 Task: Find the best route from San Antonio, Texas, to Austin, Texas.
Action: Mouse moved to (293, 99)
Screenshot: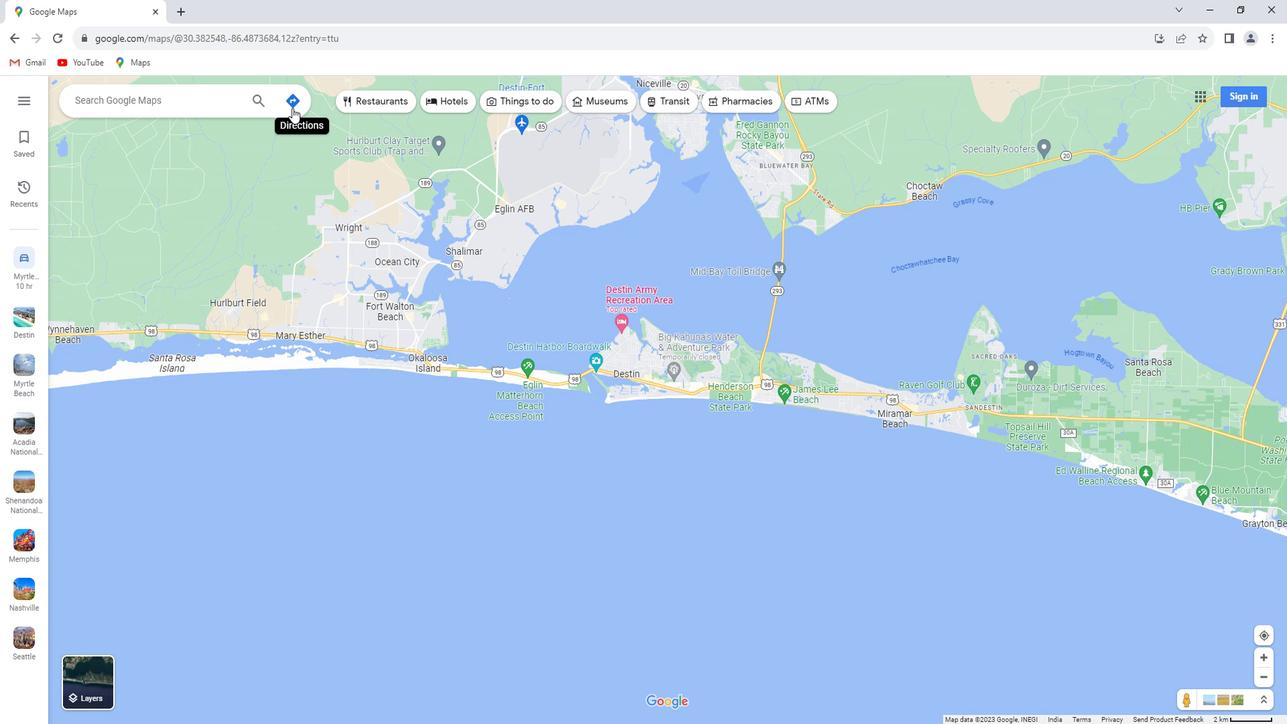 
Action: Mouse pressed left at (293, 99)
Screenshot: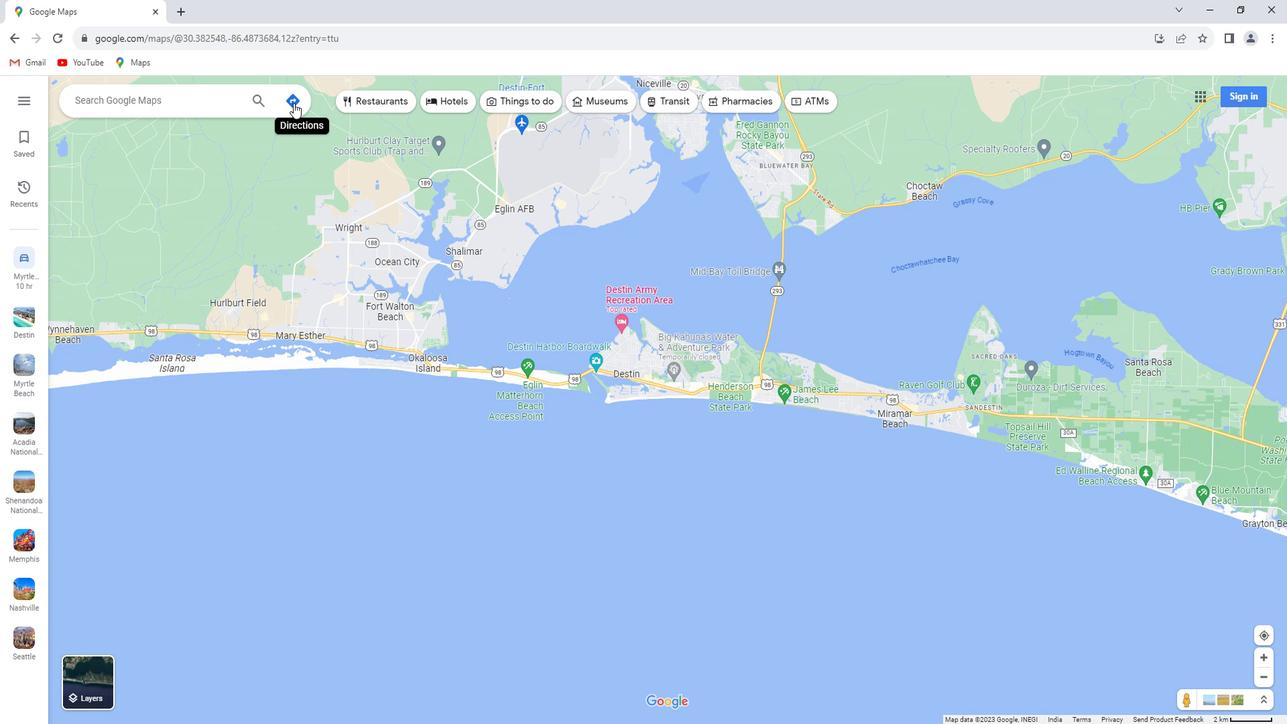 
Action: Mouse moved to (186, 137)
Screenshot: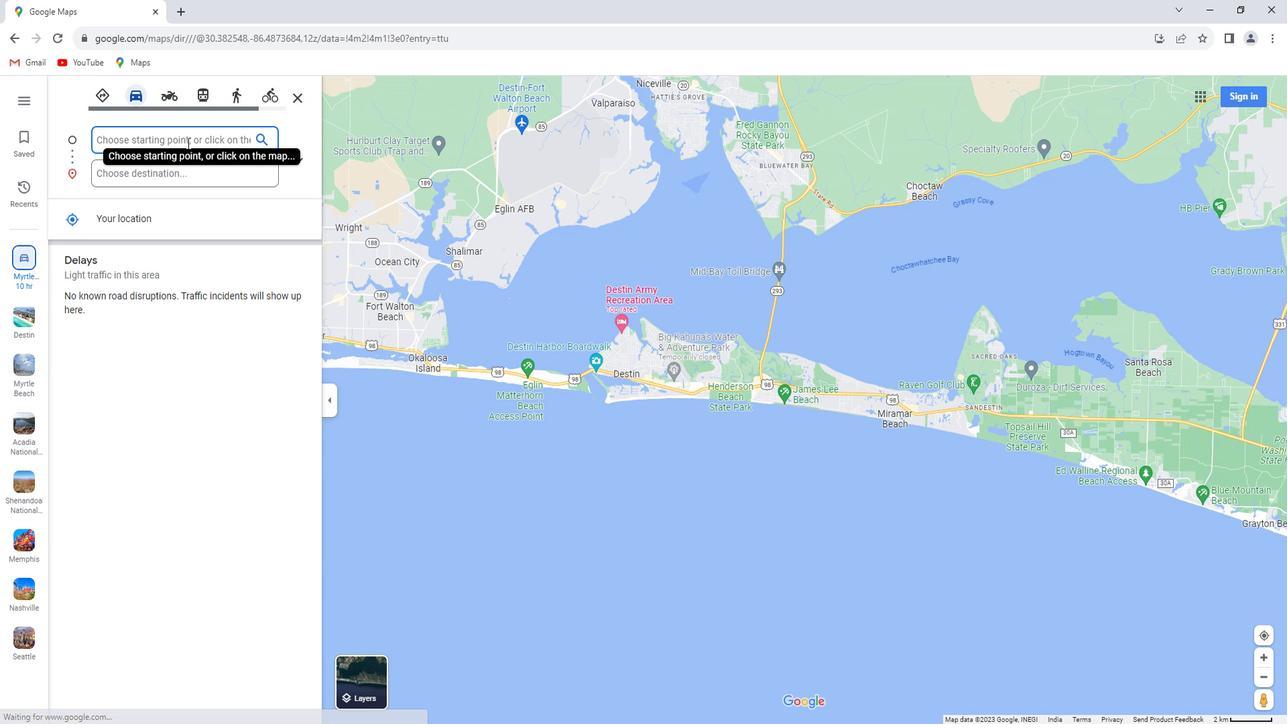 
Action: Key pressed <Key.shift>San<Key.space><Key.shift>Antonio,<Key.space><Key.shift>Texas
Screenshot: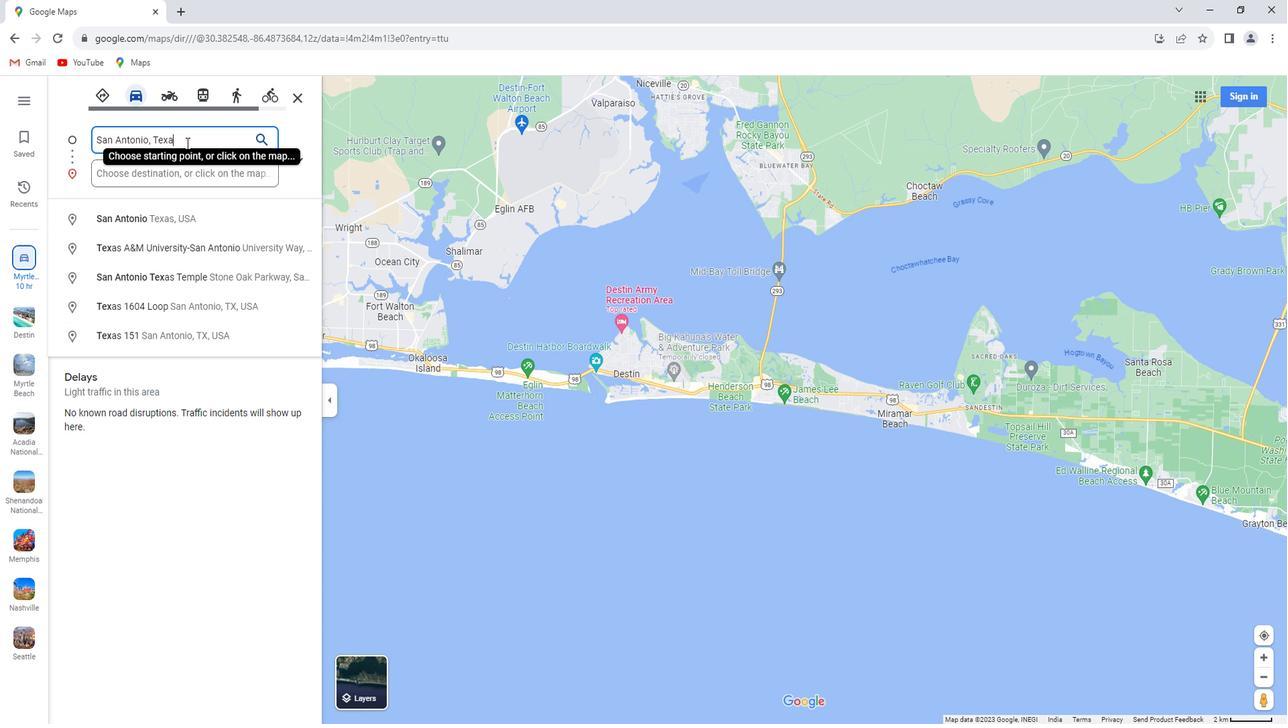 
Action: Mouse moved to (176, 162)
Screenshot: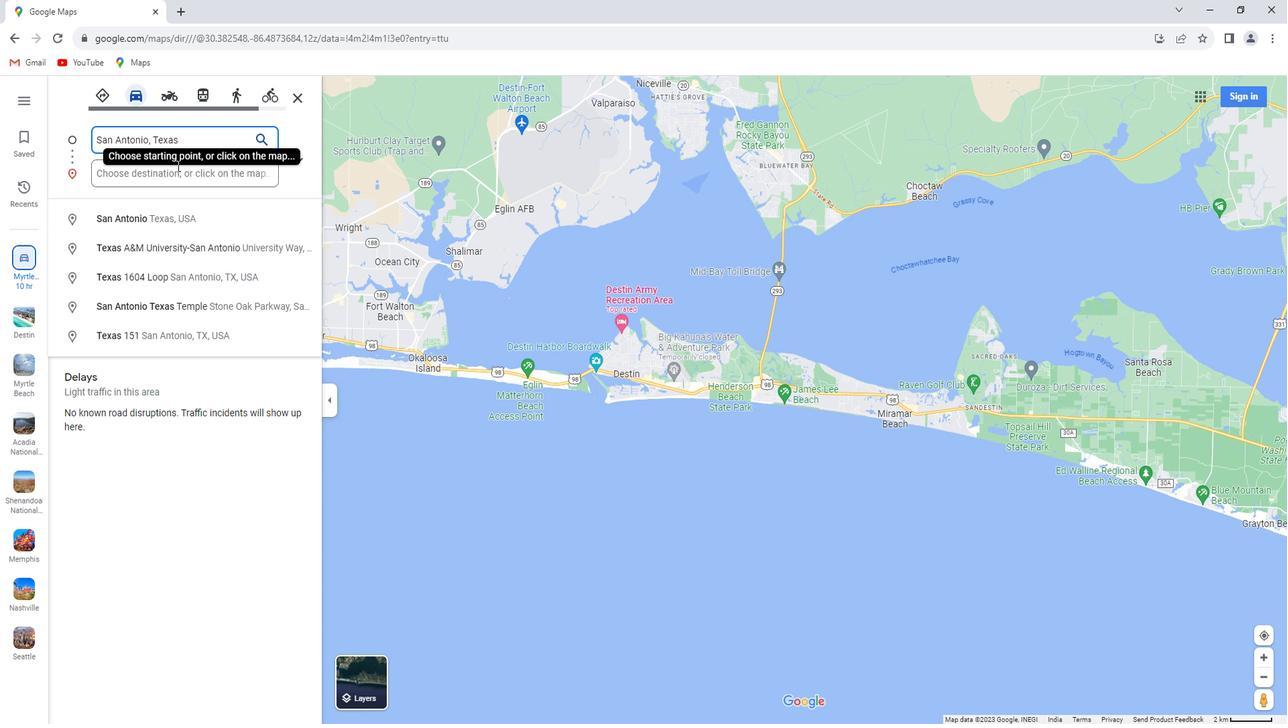 
Action: Mouse pressed left at (176, 162)
Screenshot: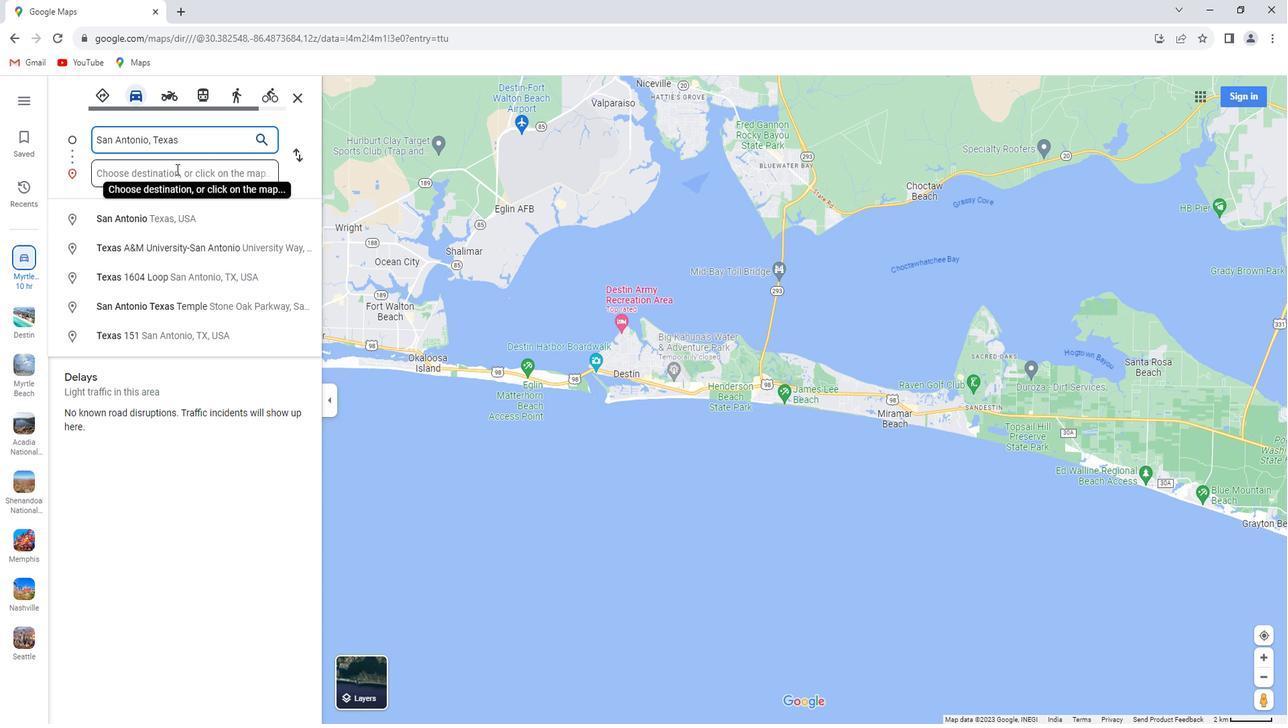 
Action: Key pressed <Key.shift>Austin,<Key.space><Key.shift>Texas<Key.enter>
Screenshot: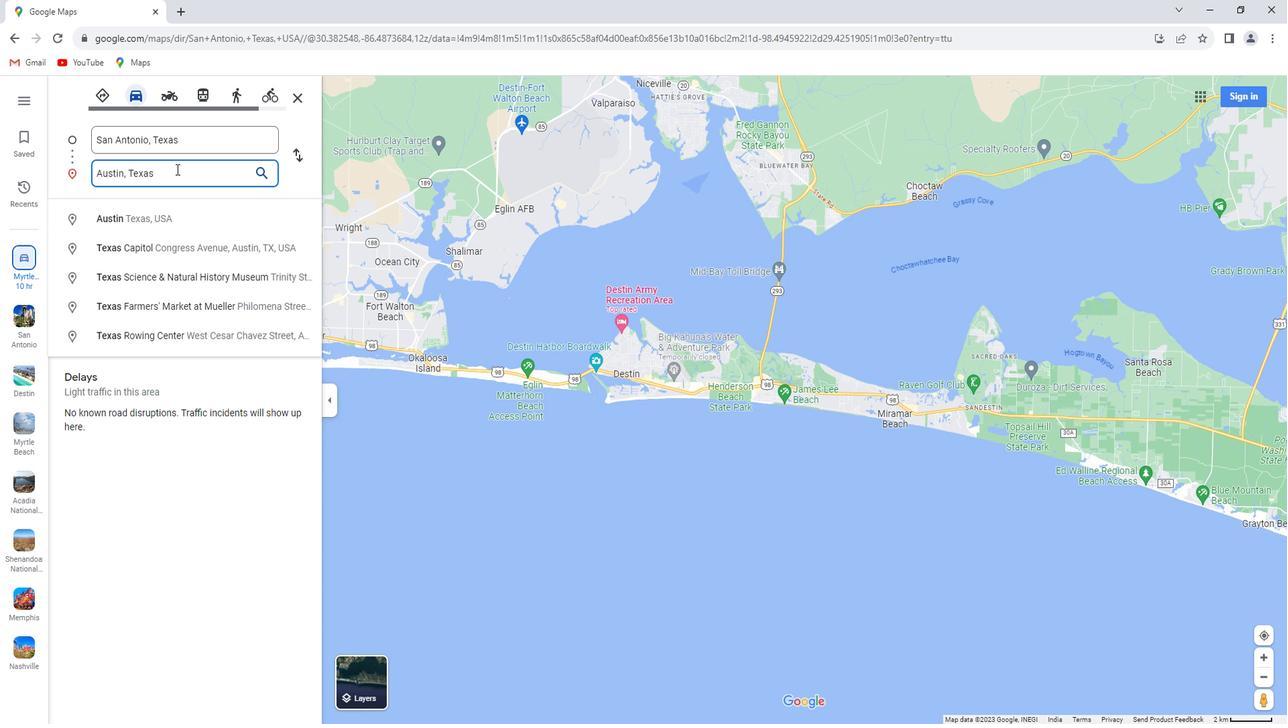 
Action: Mouse moved to (107, 91)
Screenshot: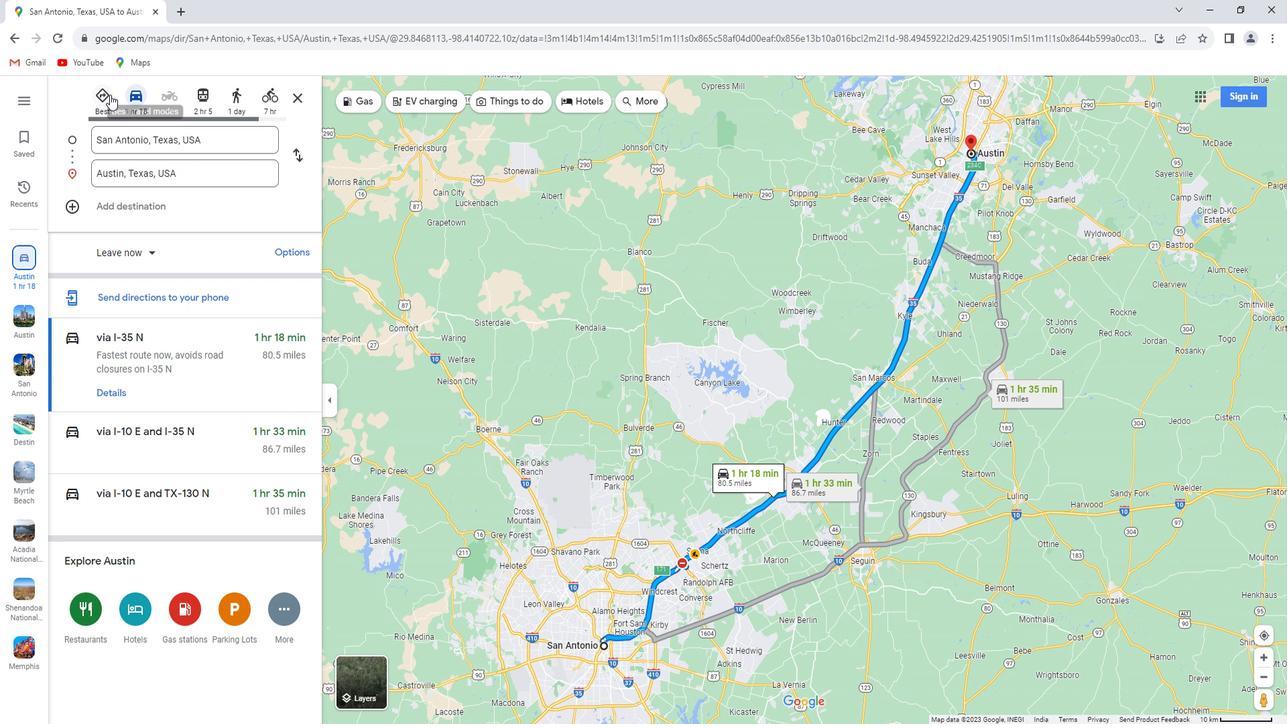 
Action: Mouse pressed left at (107, 91)
Screenshot: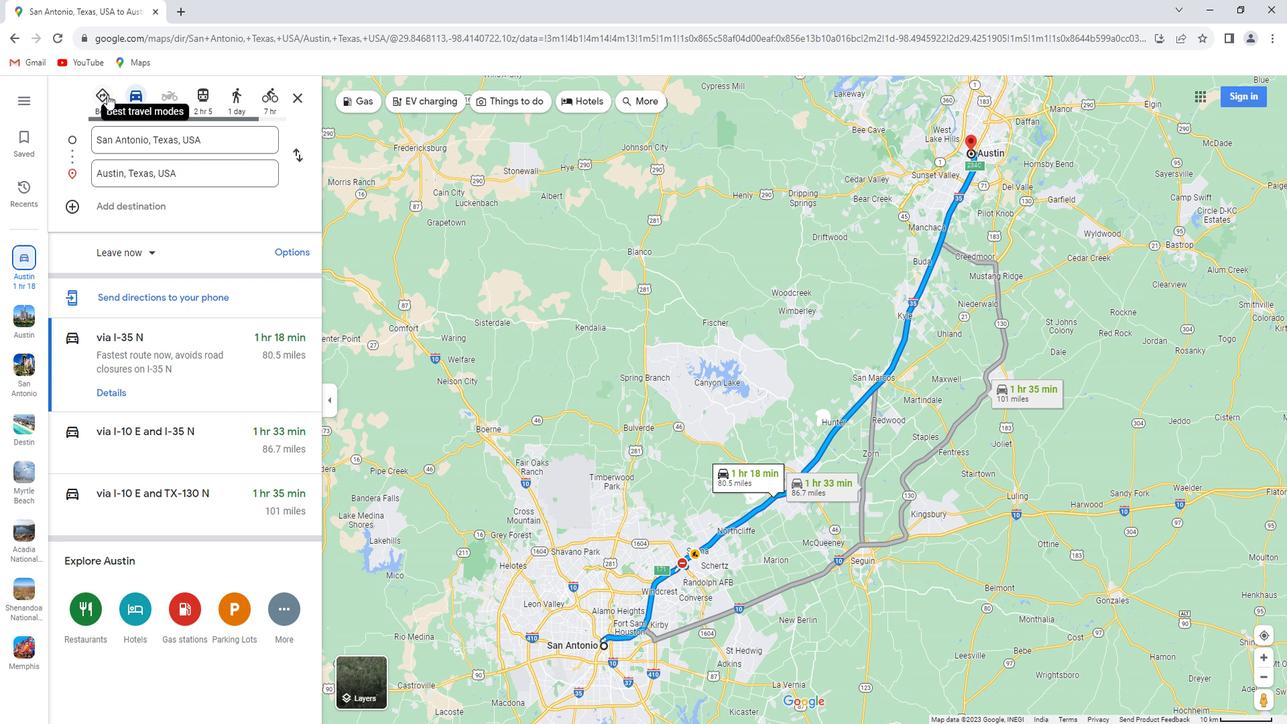 
Action: Mouse moved to (216, 172)
Screenshot: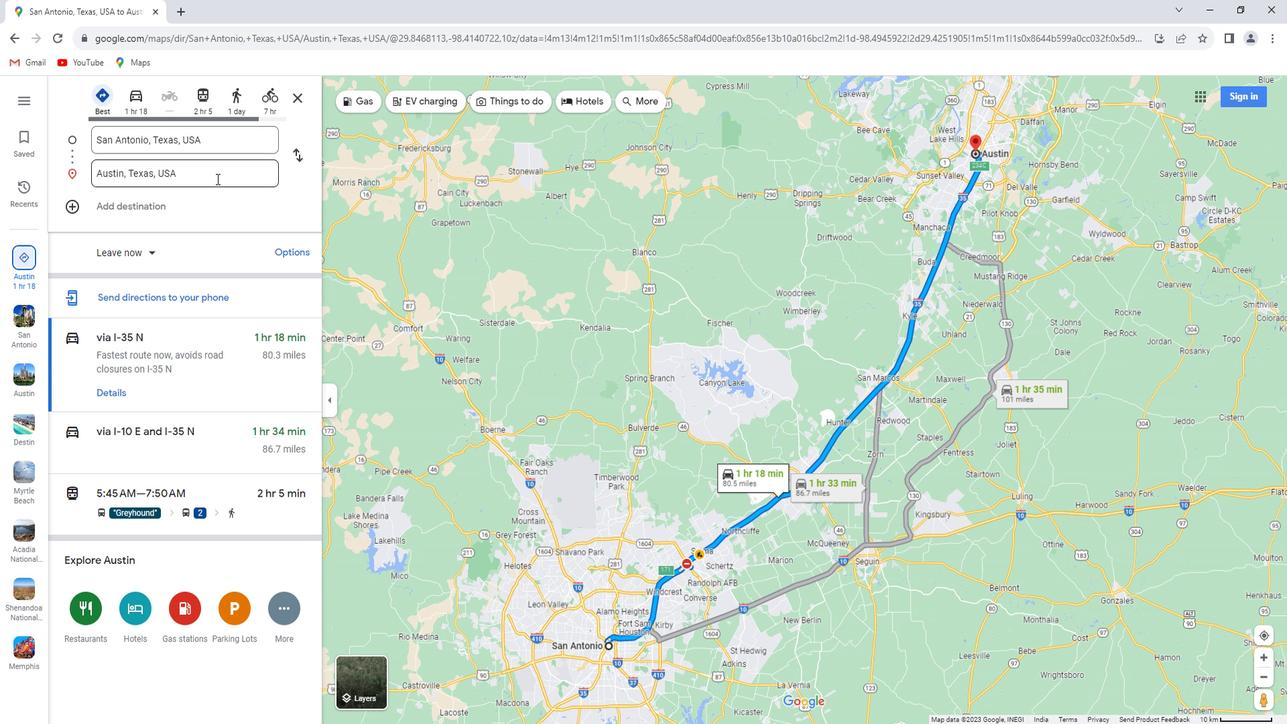 
